 Task: Select service blogging.
Action: Mouse moved to (440, 282)
Screenshot: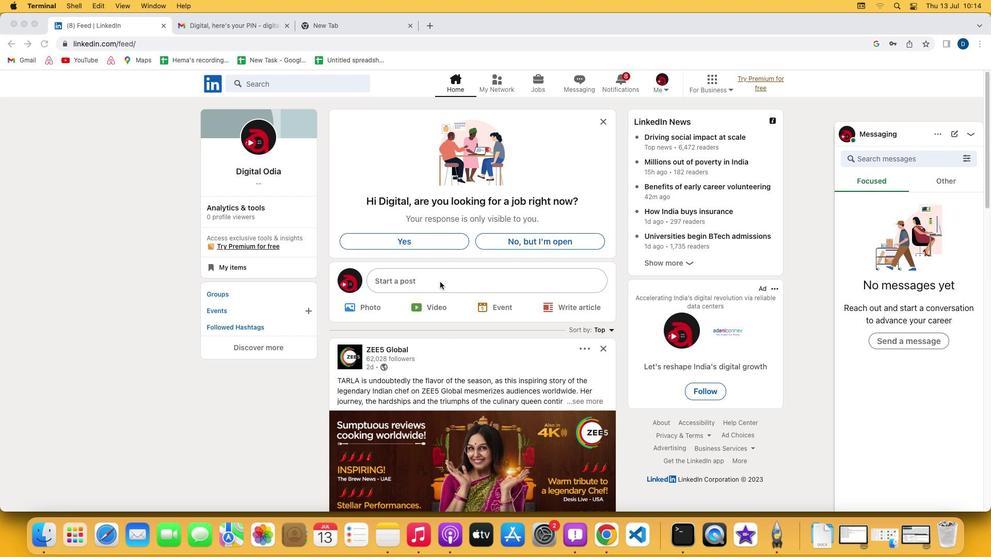 
Action: Mouse pressed left at (440, 282)
Screenshot: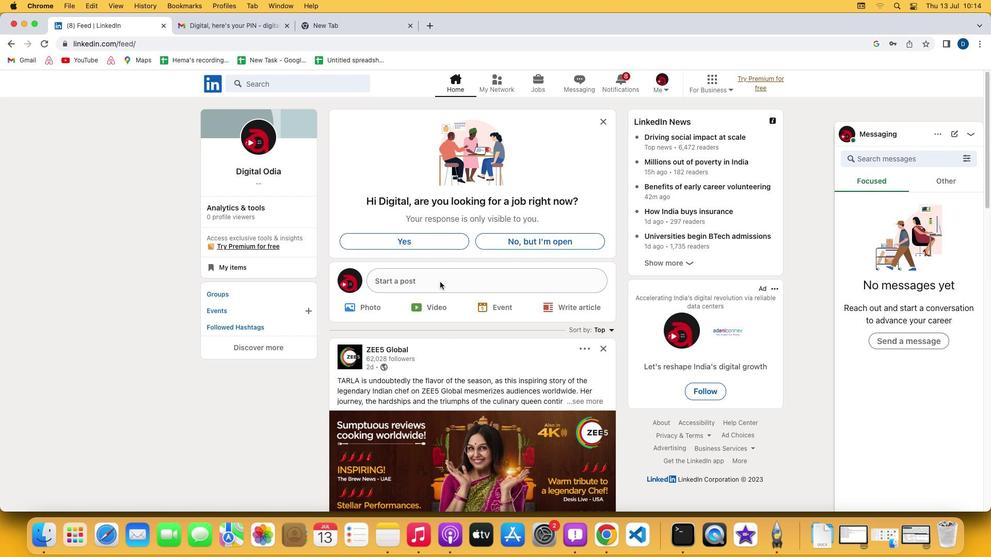 
Action: Mouse pressed left at (440, 282)
Screenshot: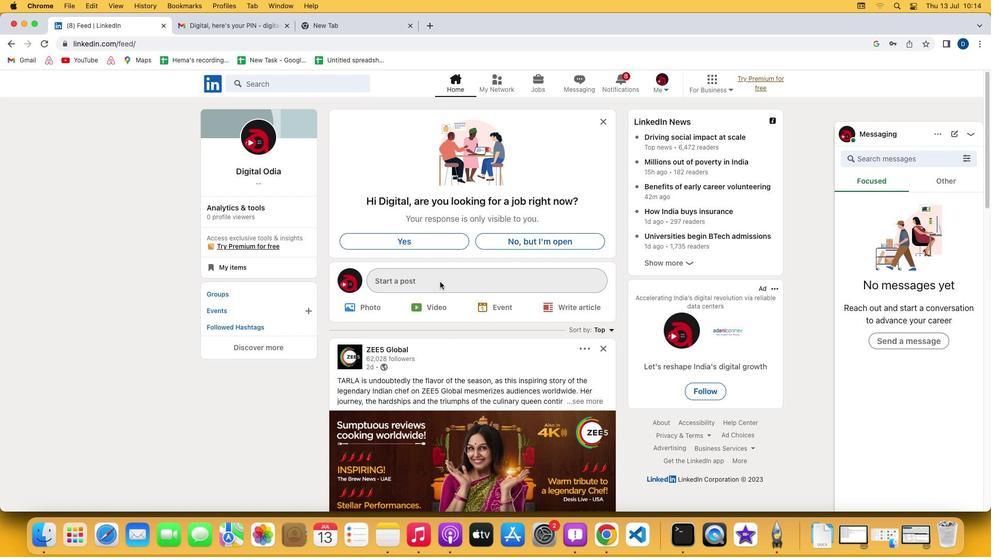 
Action: Mouse moved to (437, 327)
Screenshot: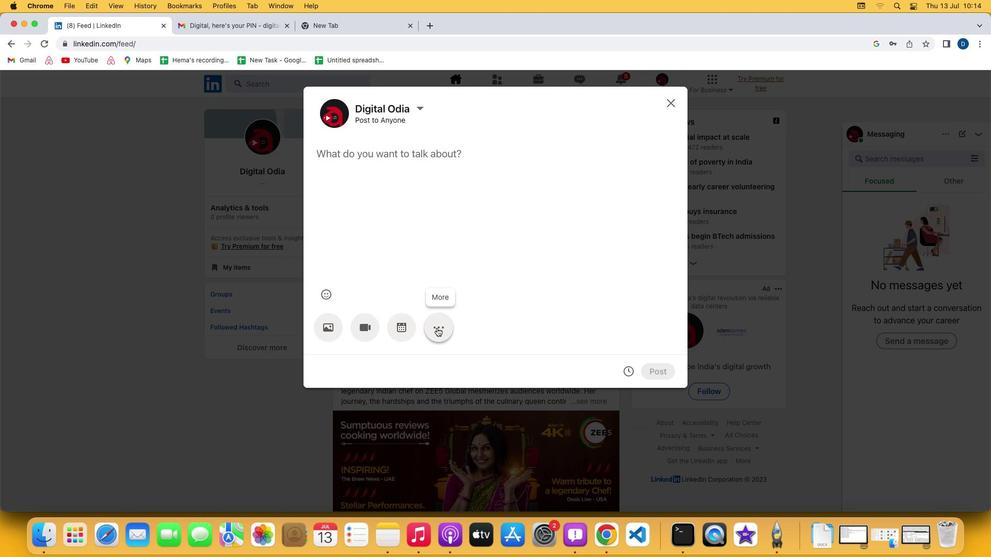 
Action: Mouse pressed left at (437, 327)
Screenshot: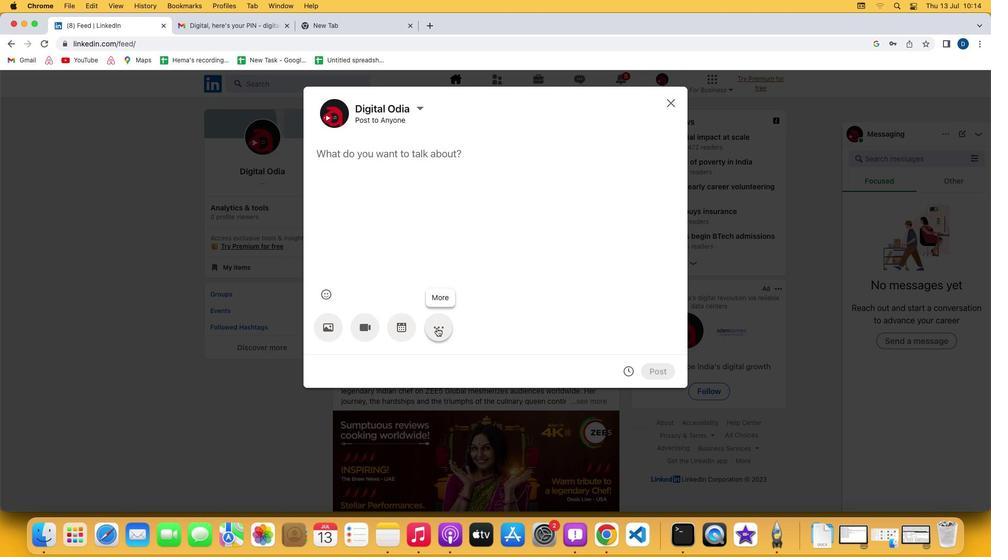 
Action: Mouse moved to (578, 328)
Screenshot: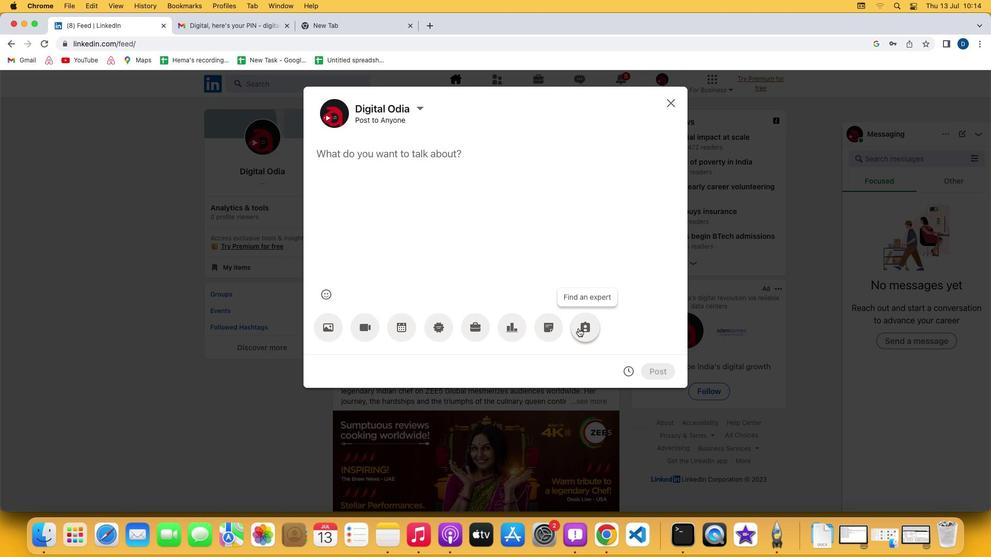 
Action: Mouse pressed left at (578, 328)
Screenshot: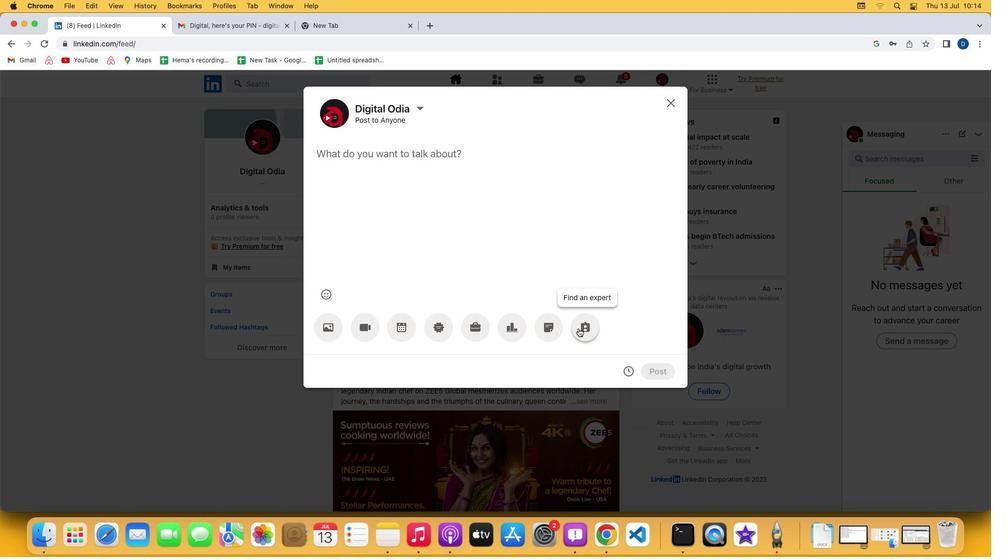 
Action: Mouse moved to (435, 169)
Screenshot: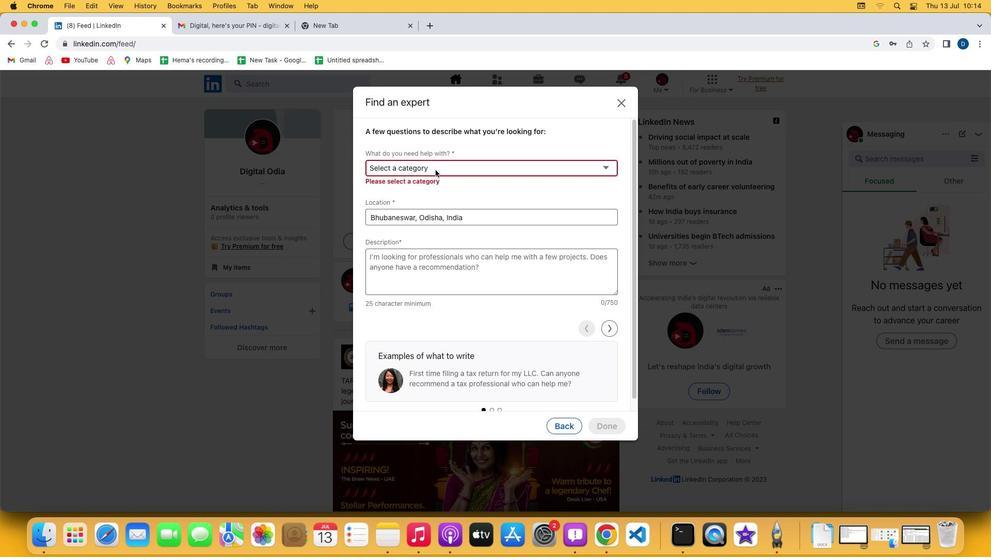 
Action: Mouse pressed left at (435, 169)
Screenshot: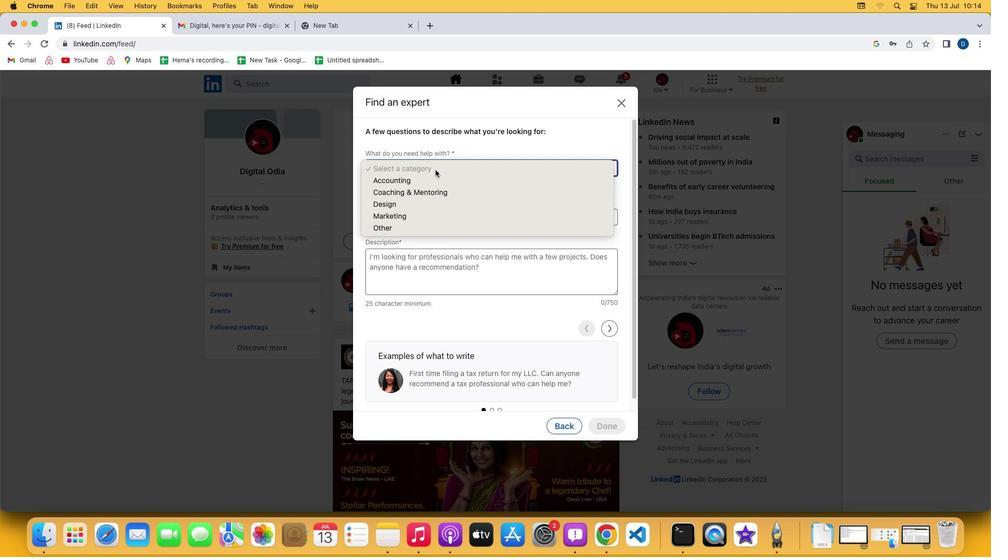 
Action: Mouse moved to (427, 218)
Screenshot: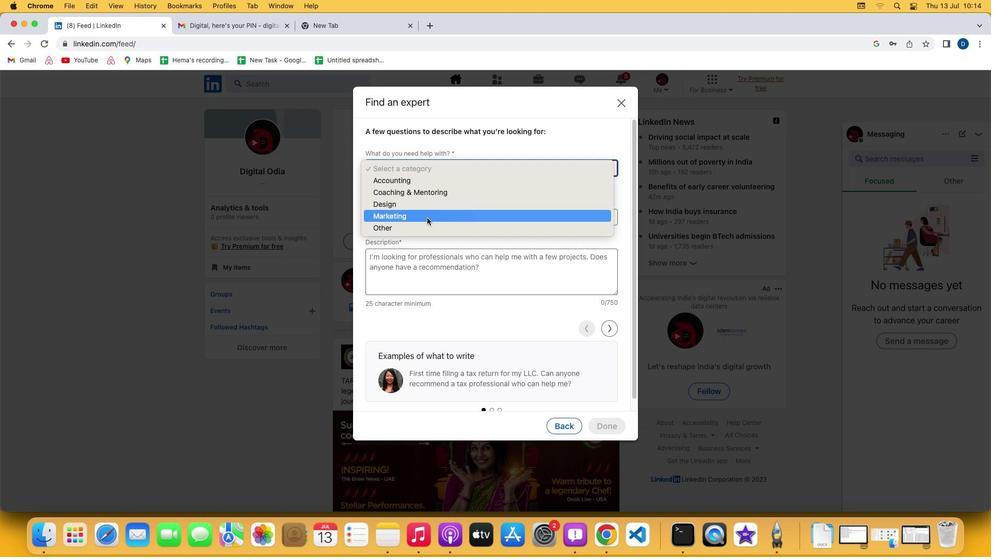 
Action: Mouse pressed left at (427, 218)
Screenshot: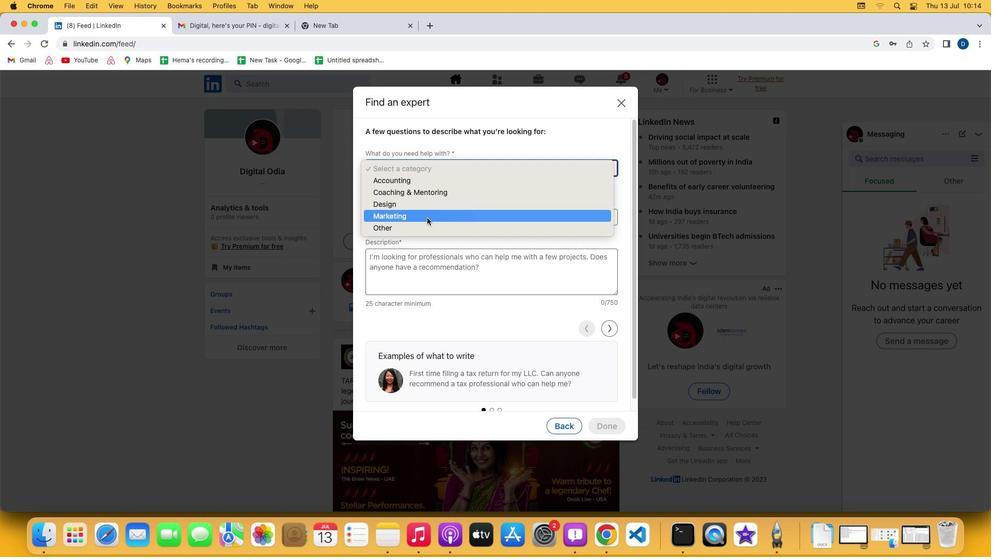 
Action: Mouse moved to (420, 206)
Screenshot: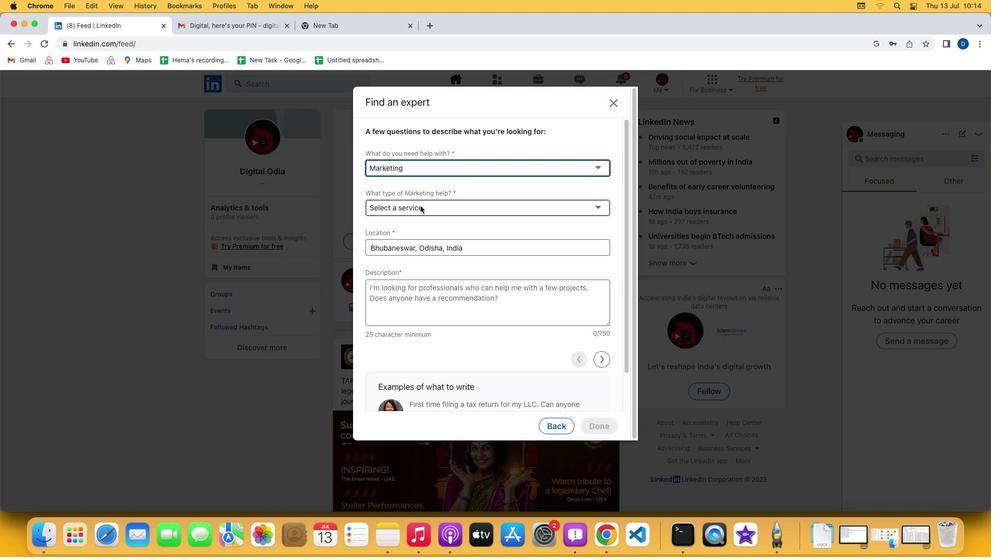 
Action: Mouse pressed left at (420, 206)
Screenshot: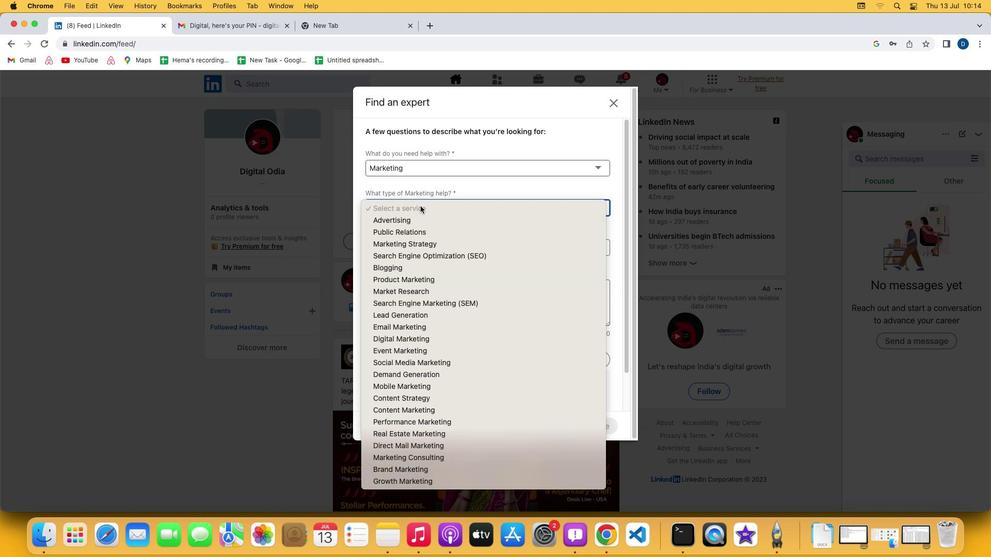 
Action: Mouse moved to (408, 268)
Screenshot: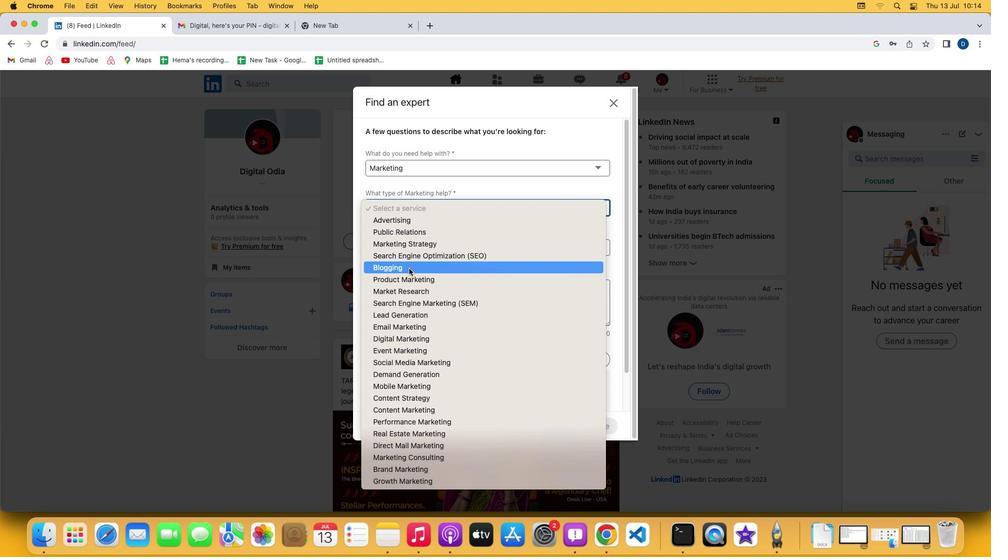 
Action: Mouse pressed left at (408, 268)
Screenshot: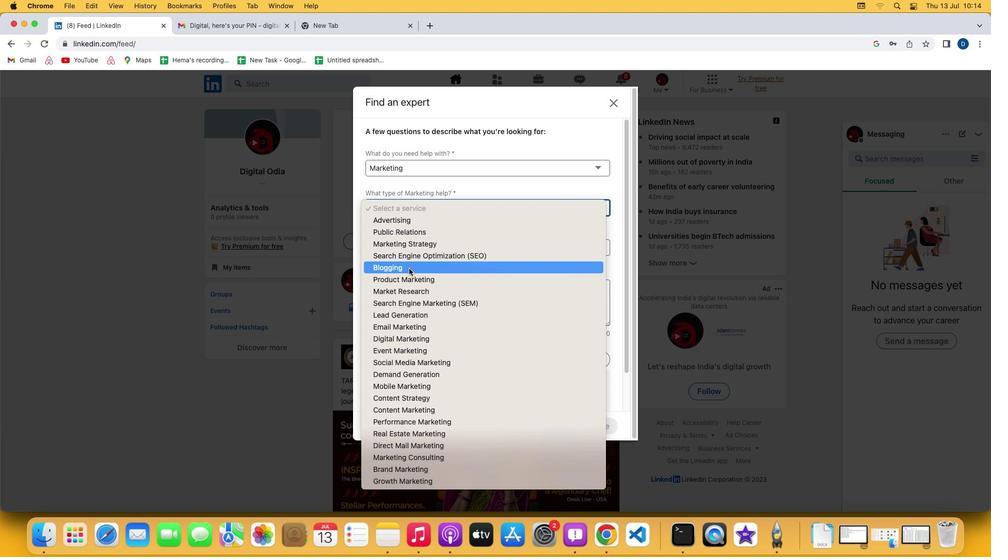 
